 Task: Add 'mark.smith@softage.net' to the Safe Senders list and import additional safe senders from a file.
Action: Mouse moved to (100, 65)
Screenshot: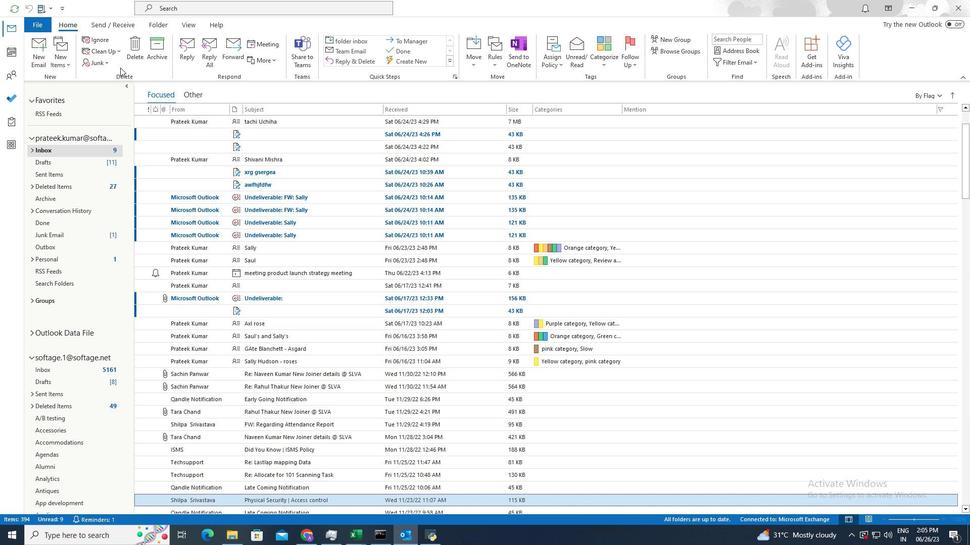 
Action: Mouse pressed left at (100, 65)
Screenshot: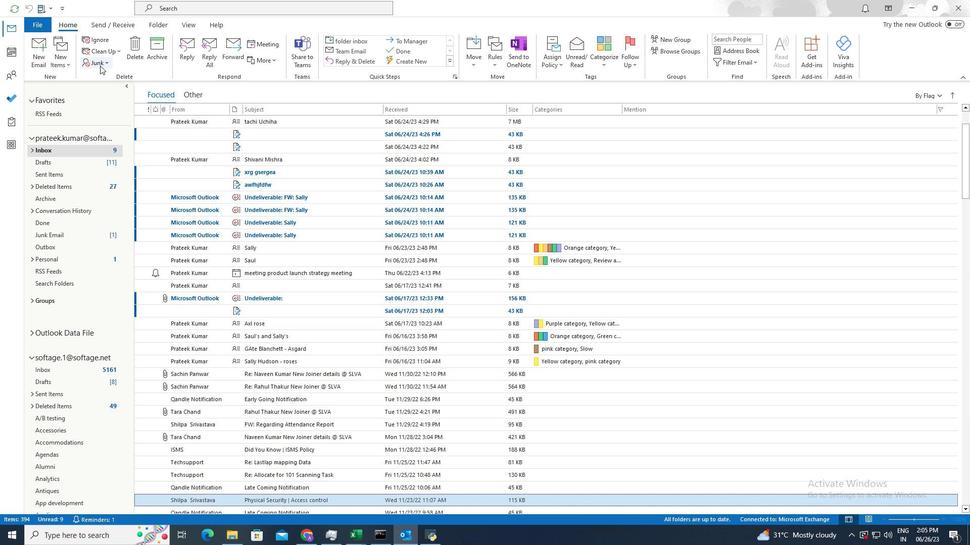
Action: Mouse moved to (112, 145)
Screenshot: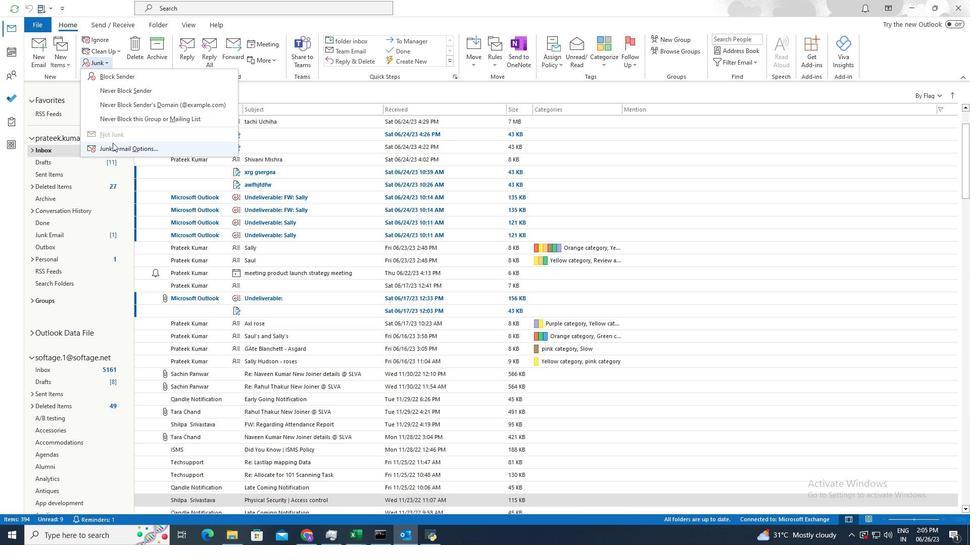 
Action: Mouse pressed left at (112, 145)
Screenshot: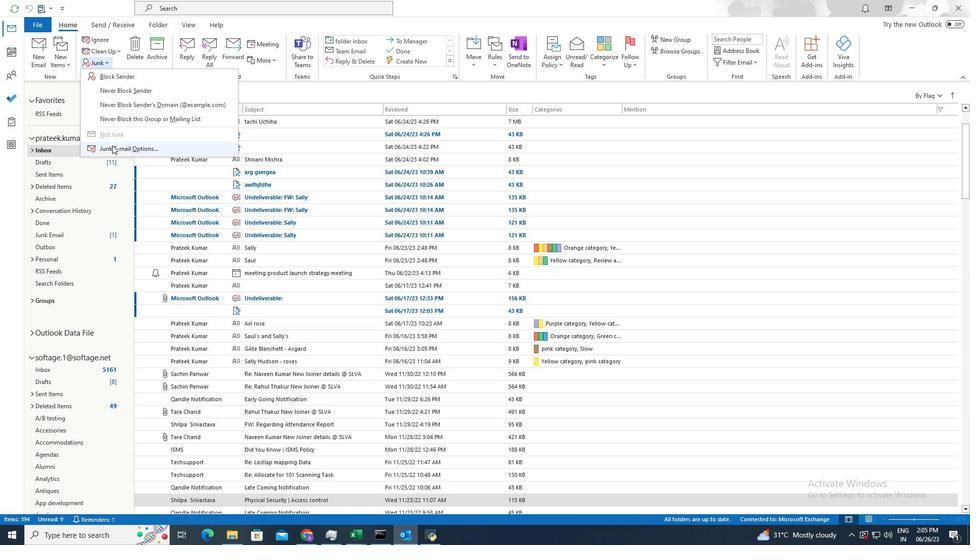 
Action: Mouse moved to (409, 247)
Screenshot: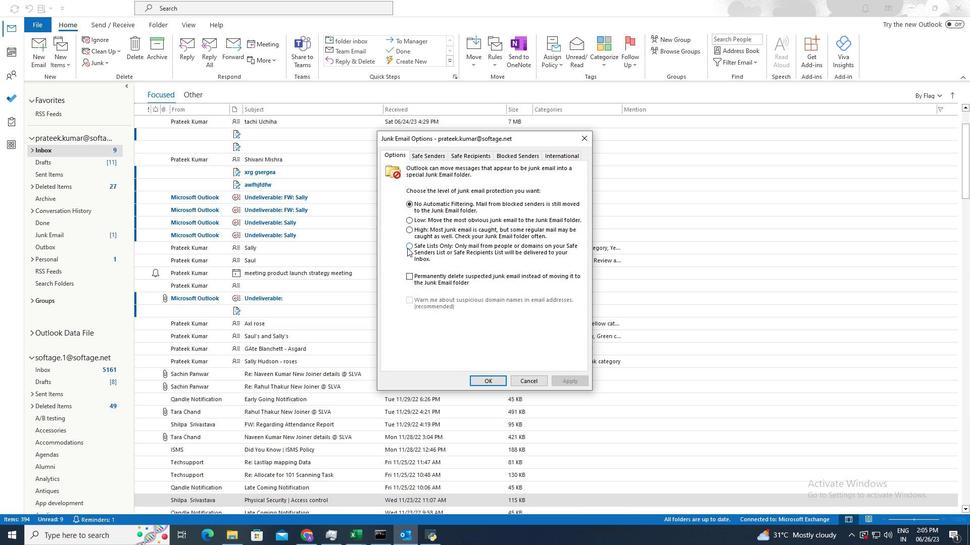
Action: Mouse pressed left at (409, 247)
Screenshot: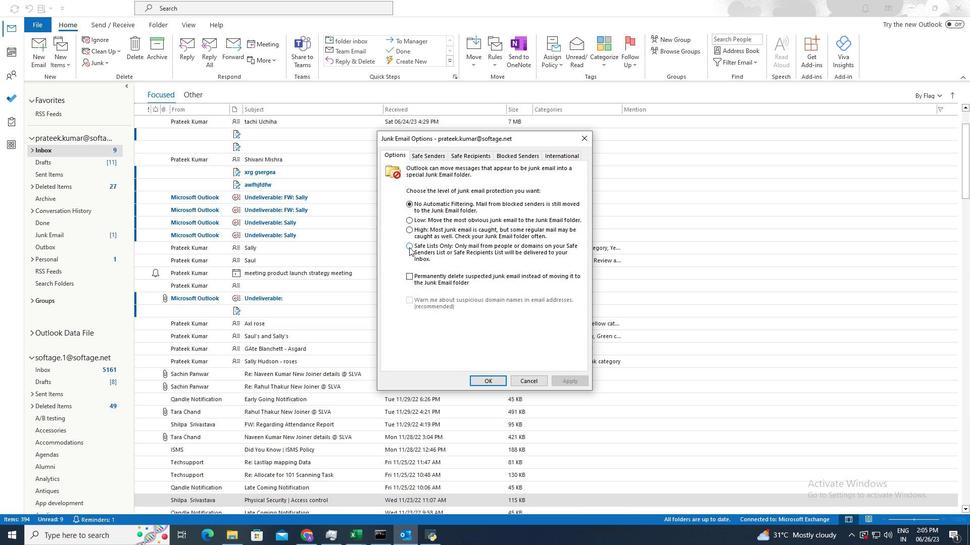
Action: Mouse moved to (429, 156)
Screenshot: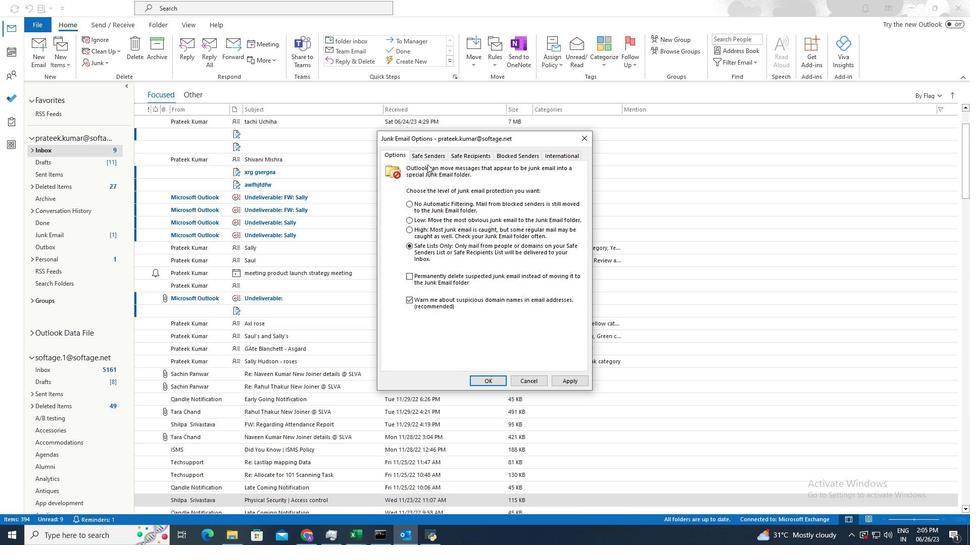 
Action: Mouse pressed left at (429, 156)
Screenshot: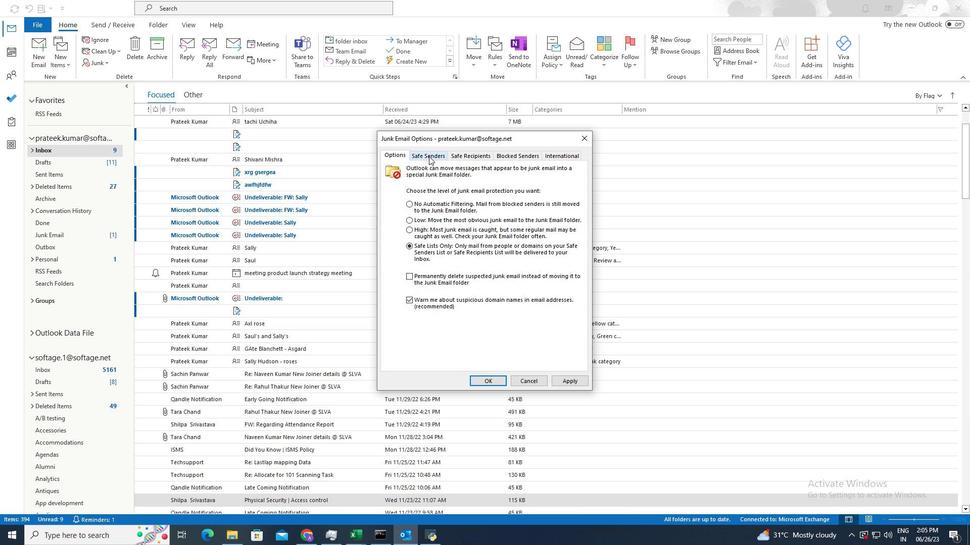 
Action: Mouse moved to (556, 194)
Screenshot: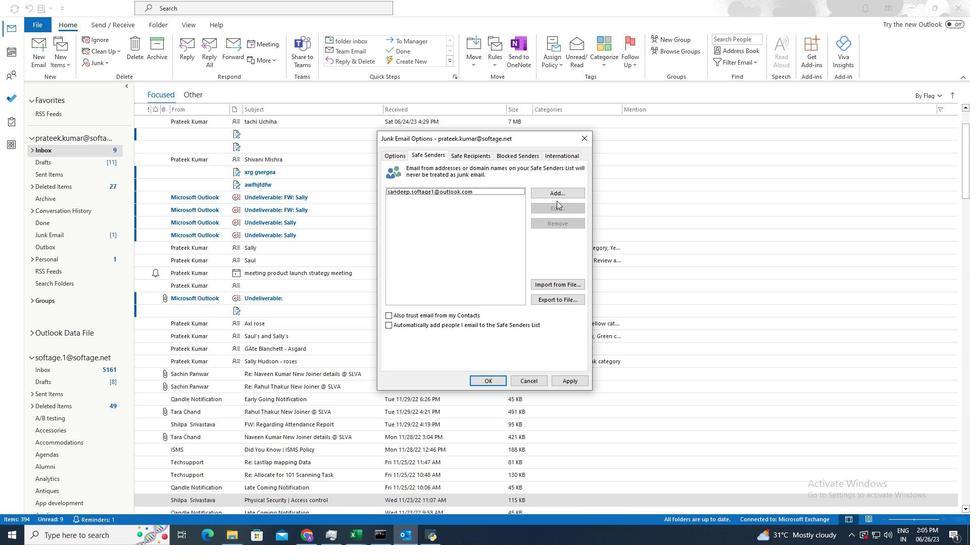 
Action: Mouse pressed left at (556, 194)
Screenshot: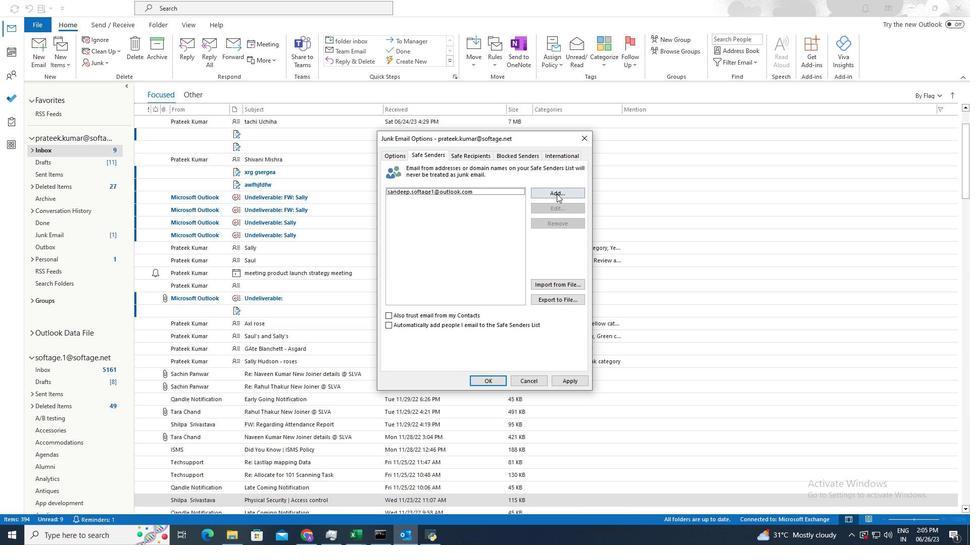 
Action: Mouse moved to (548, 197)
Screenshot: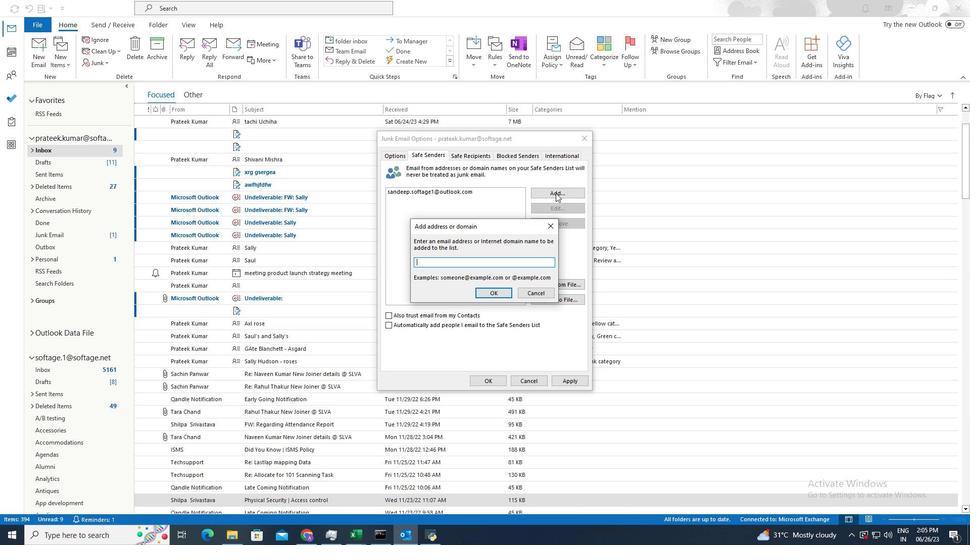 
Action: Key pressed mark.smith.<Key.shift>@softage.net
Screenshot: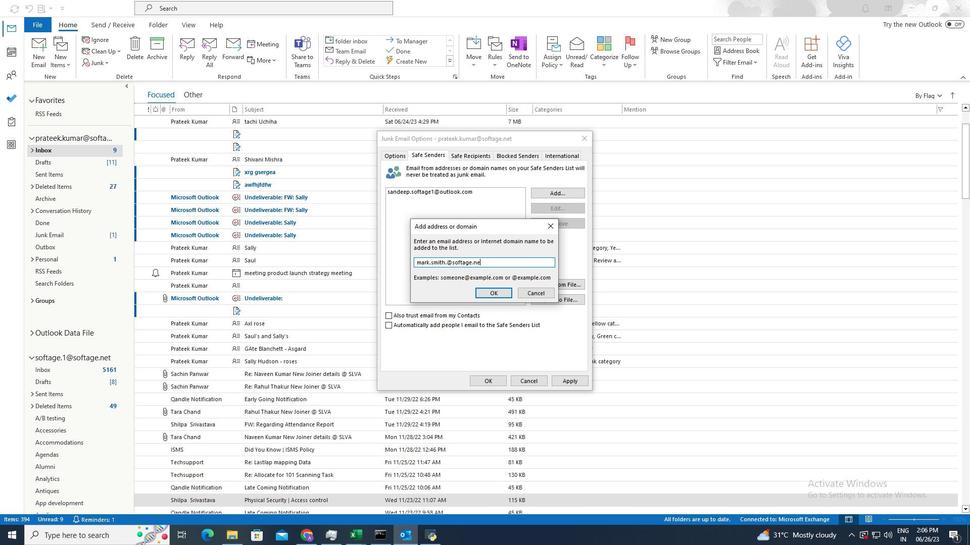 
Action: Mouse moved to (494, 294)
Screenshot: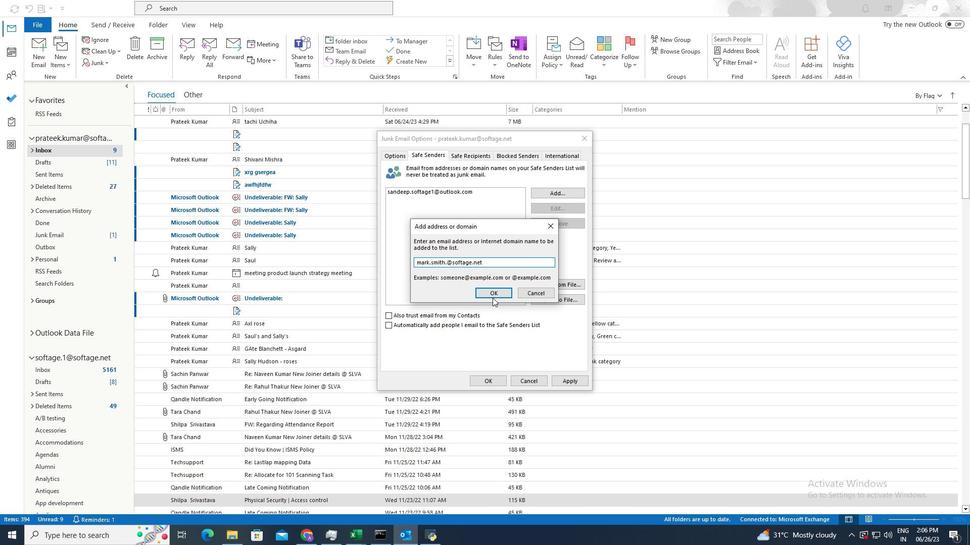 
Action: Mouse pressed left at (494, 294)
Screenshot: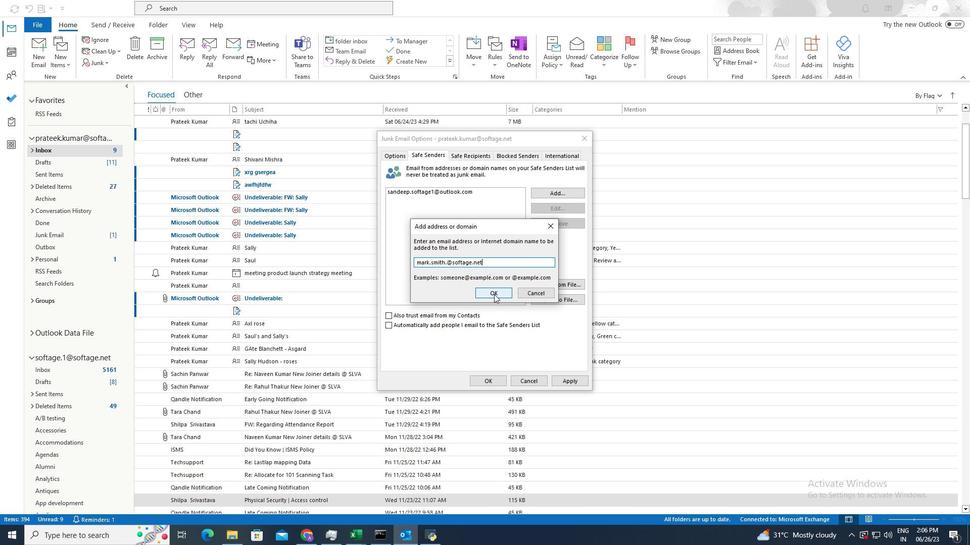 
Action: Mouse moved to (562, 286)
Screenshot: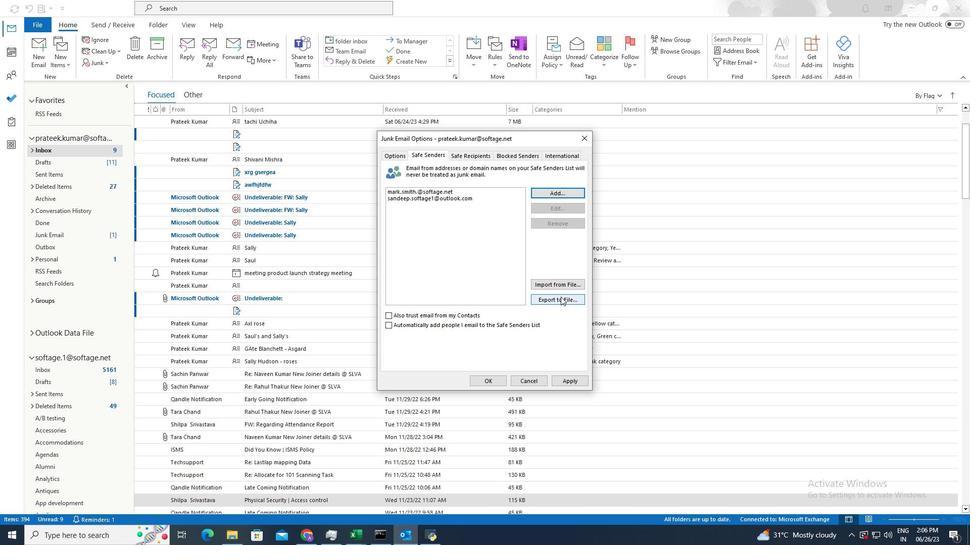 
Action: Mouse pressed left at (562, 286)
Screenshot: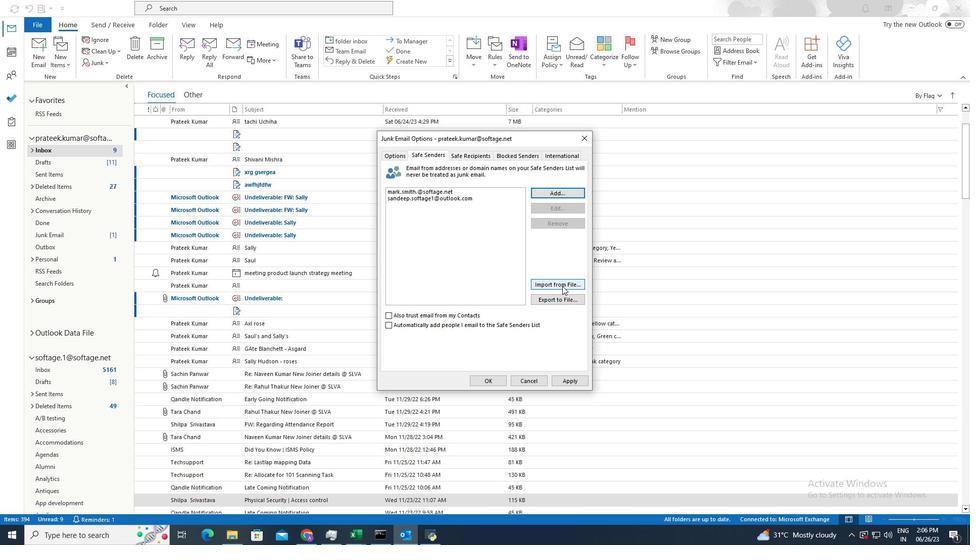 
Action: Mouse moved to (514, 232)
Screenshot: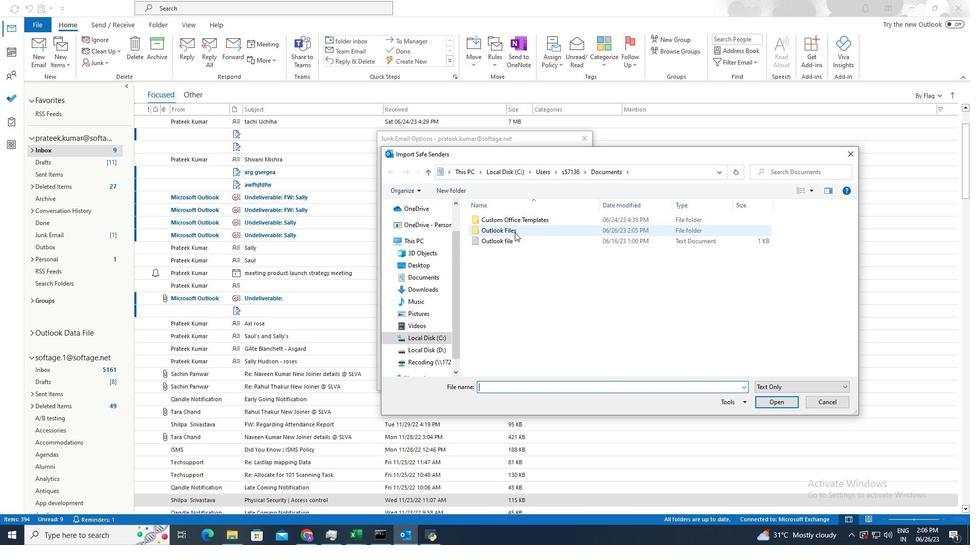 
Action: Mouse pressed left at (514, 232)
Screenshot: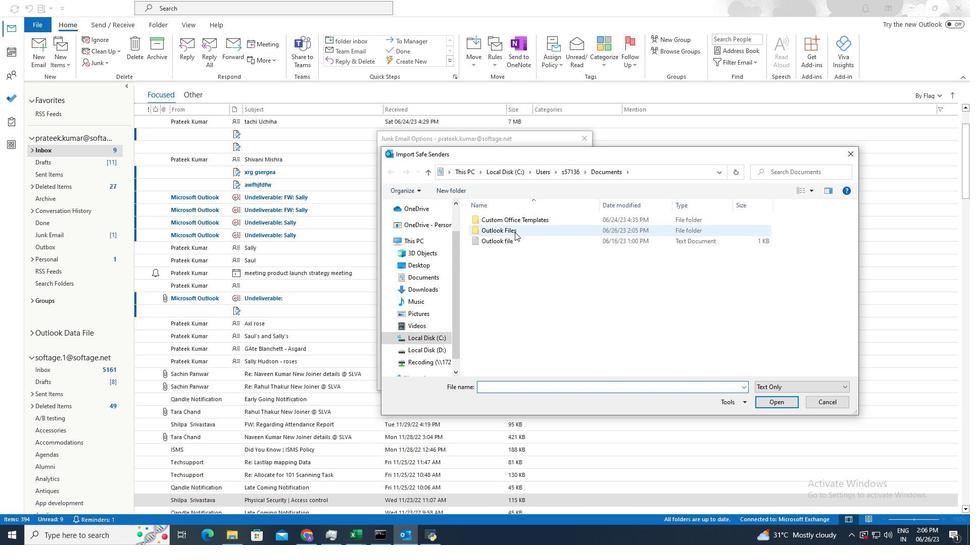 
Action: Mouse moved to (510, 241)
Screenshot: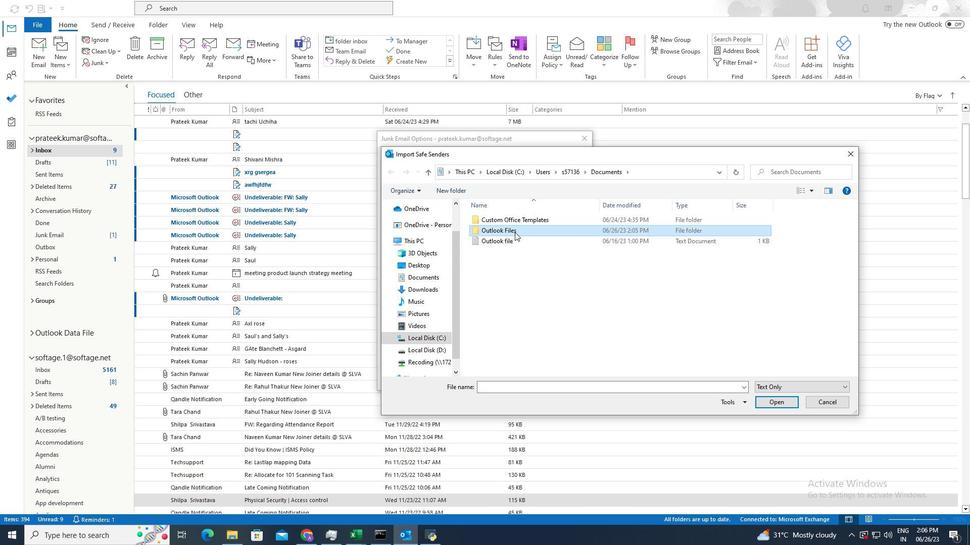
Action: Mouse pressed left at (510, 241)
Screenshot: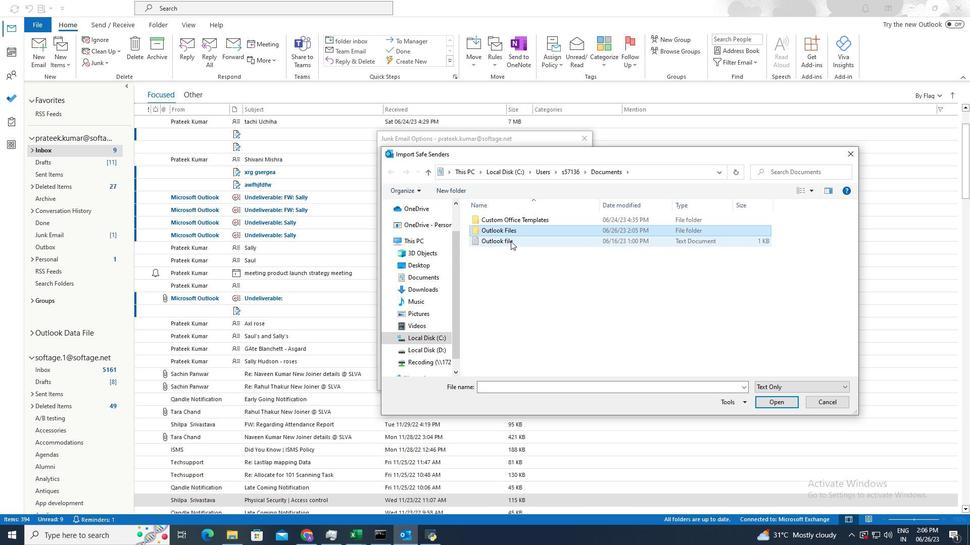 
Action: Mouse moved to (770, 401)
Screenshot: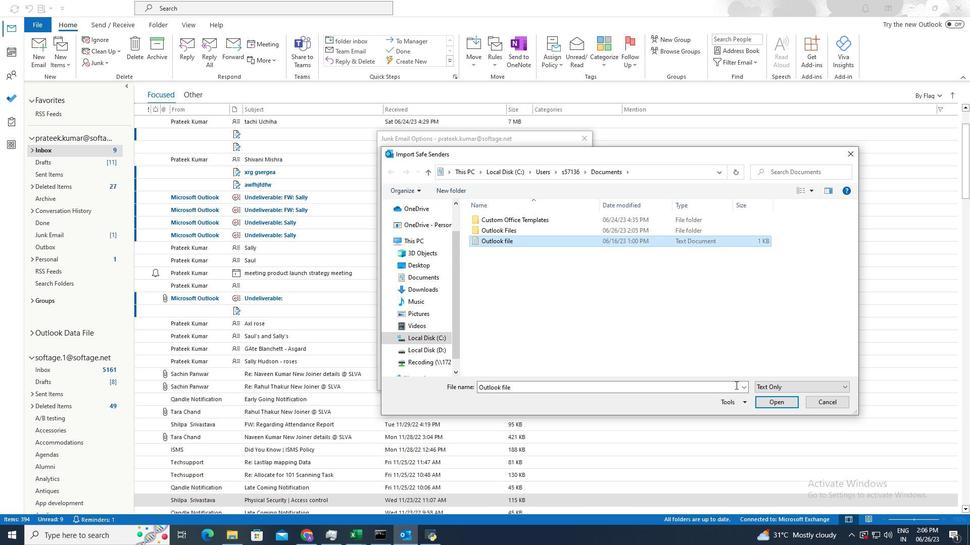 
Action: Mouse pressed left at (770, 401)
Screenshot: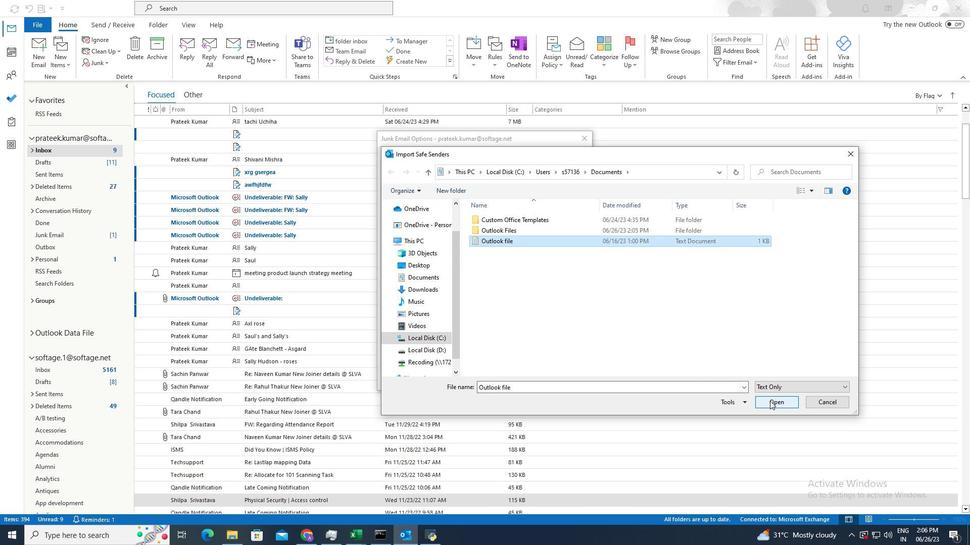 
Action: Mouse moved to (563, 377)
Screenshot: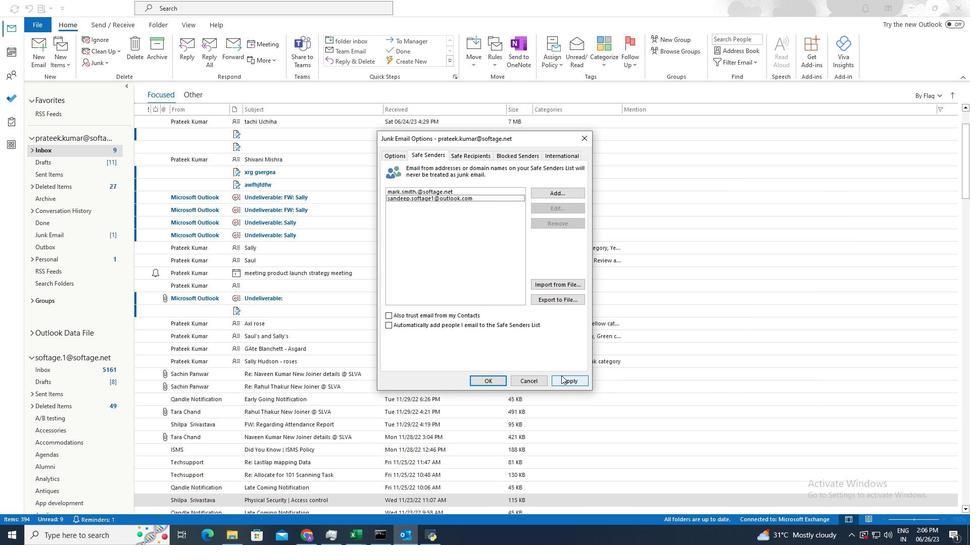 
Action: Mouse pressed left at (563, 377)
Screenshot: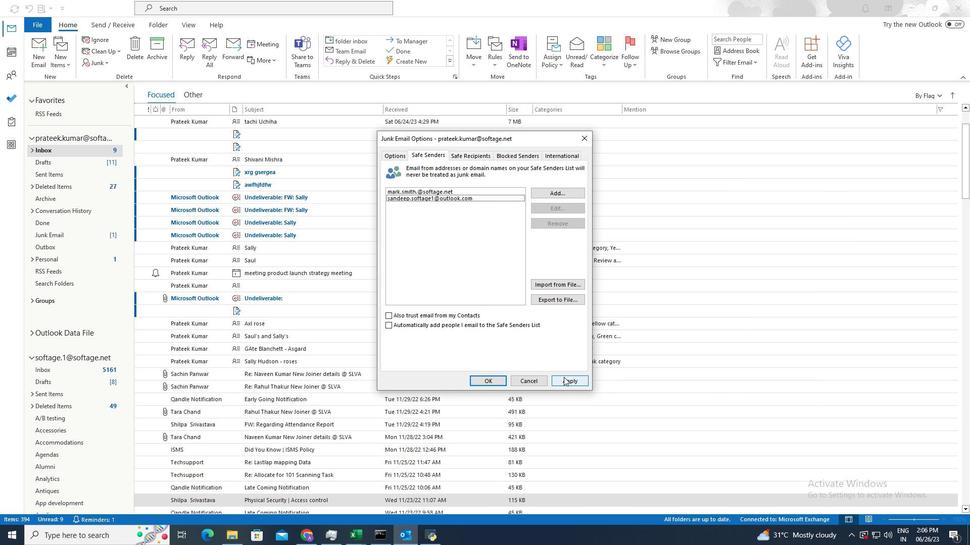 
Action: Mouse moved to (488, 377)
Screenshot: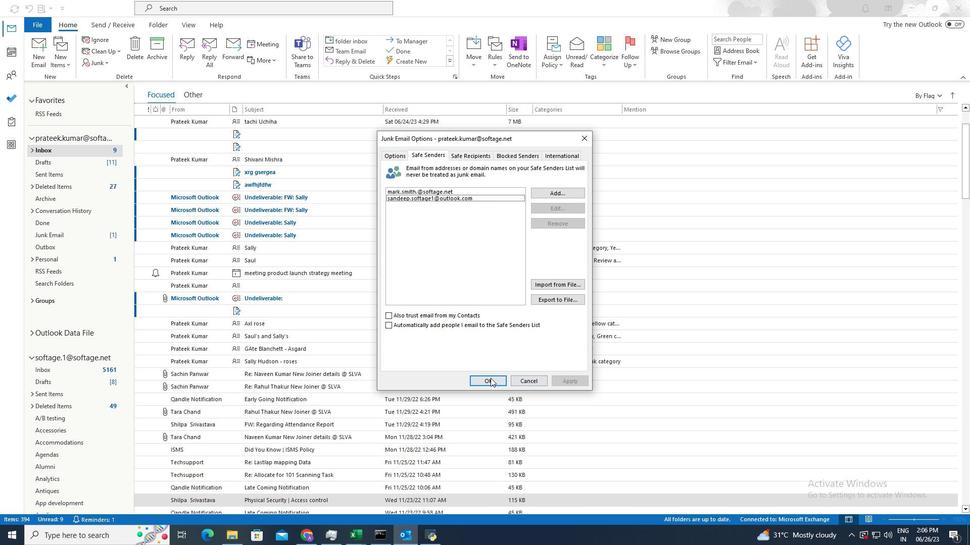 
Action: Mouse pressed left at (488, 377)
Screenshot: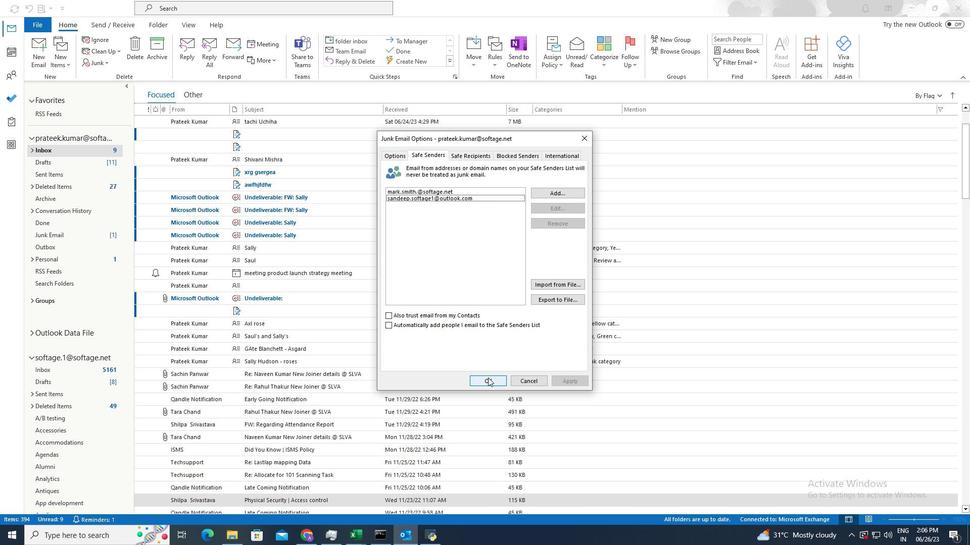 
